 Task: Change the paper size to tabloid (11" x 17") in print settings.
Action: Mouse moved to (37, 64)
Screenshot: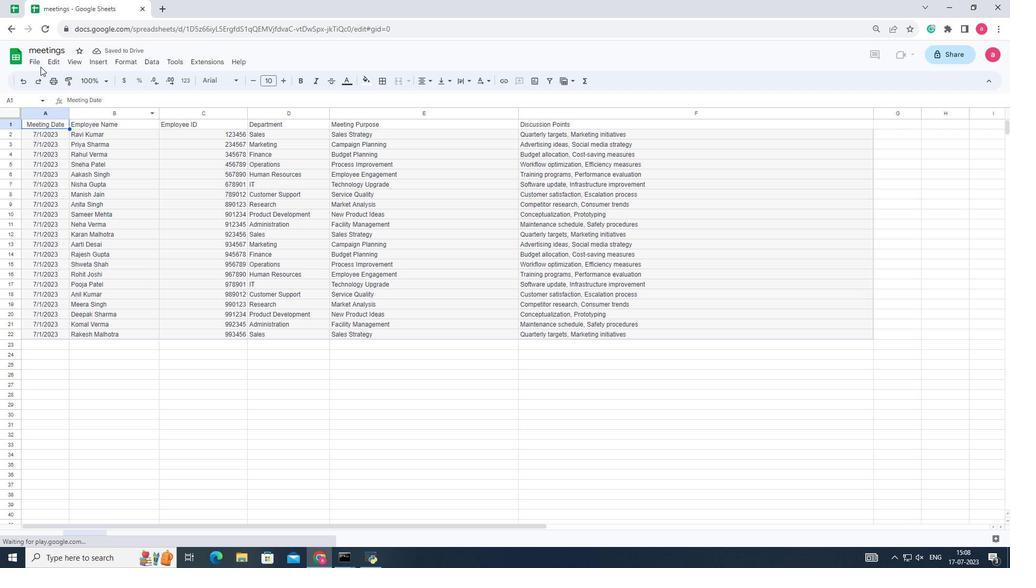 
Action: Mouse pressed left at (37, 64)
Screenshot: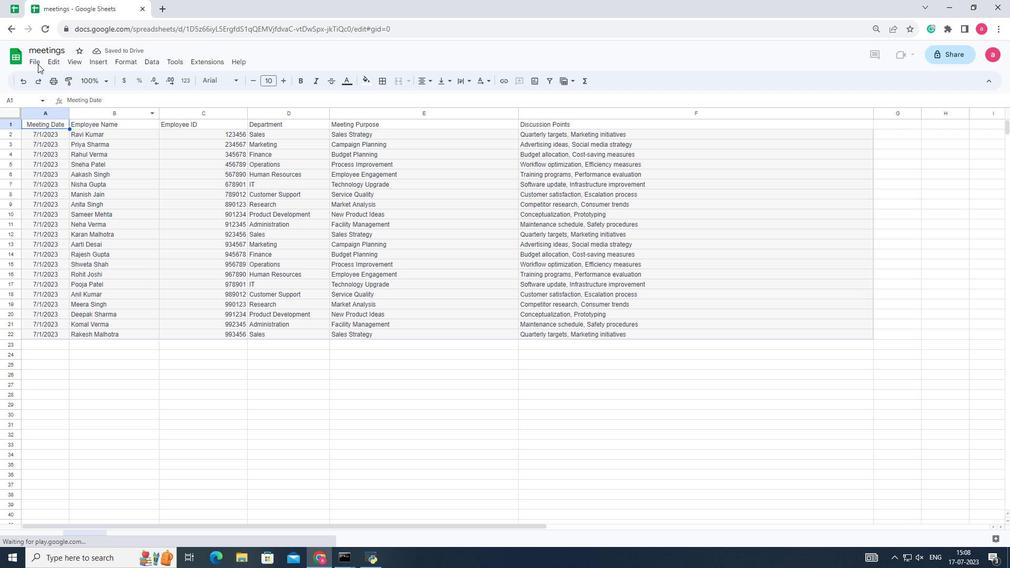 
Action: Mouse moved to (65, 296)
Screenshot: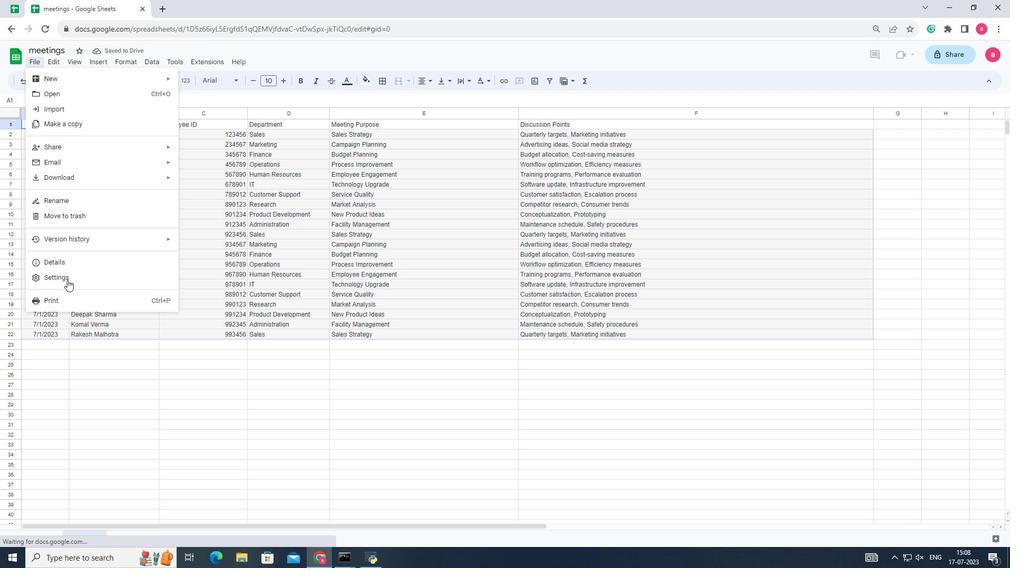 
Action: Mouse pressed left at (65, 296)
Screenshot: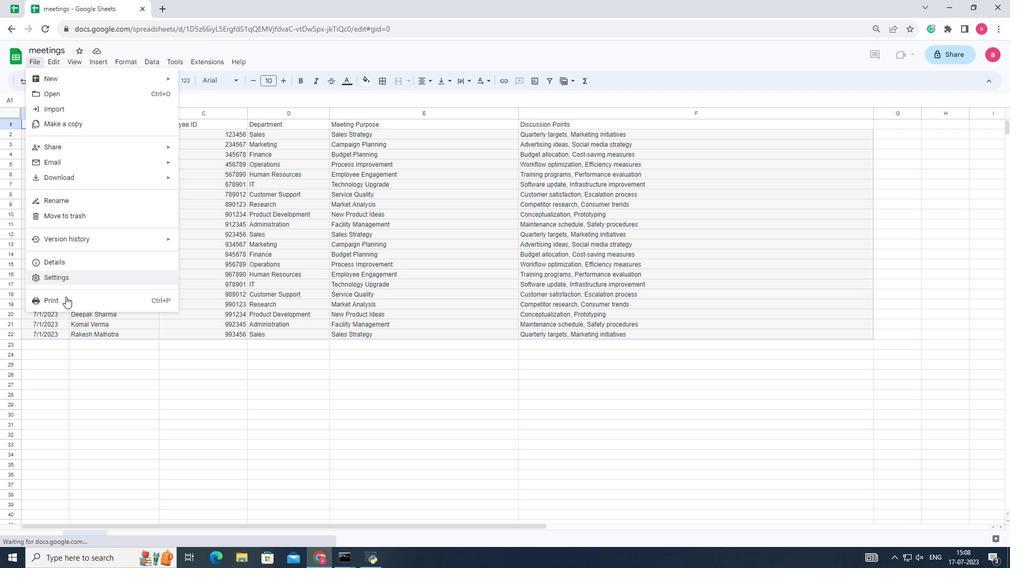 
Action: Mouse moved to (885, 140)
Screenshot: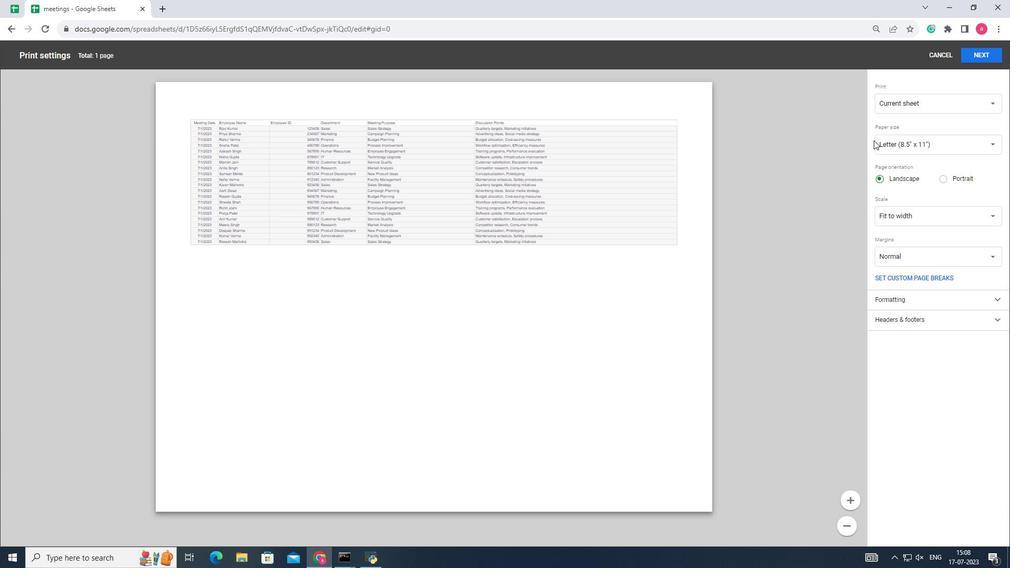 
Action: Mouse pressed left at (885, 140)
Screenshot: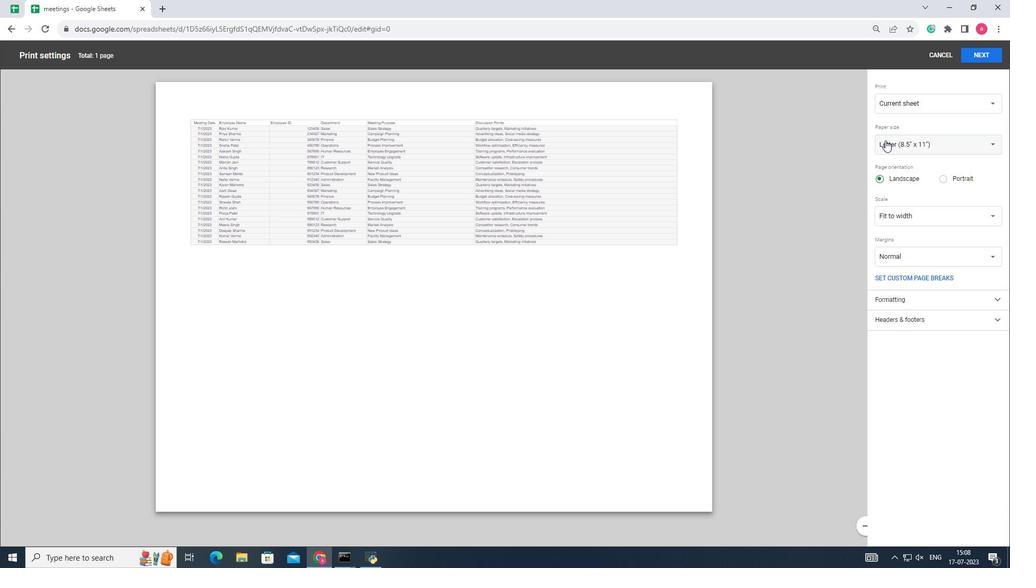 
Action: Mouse moved to (891, 154)
Screenshot: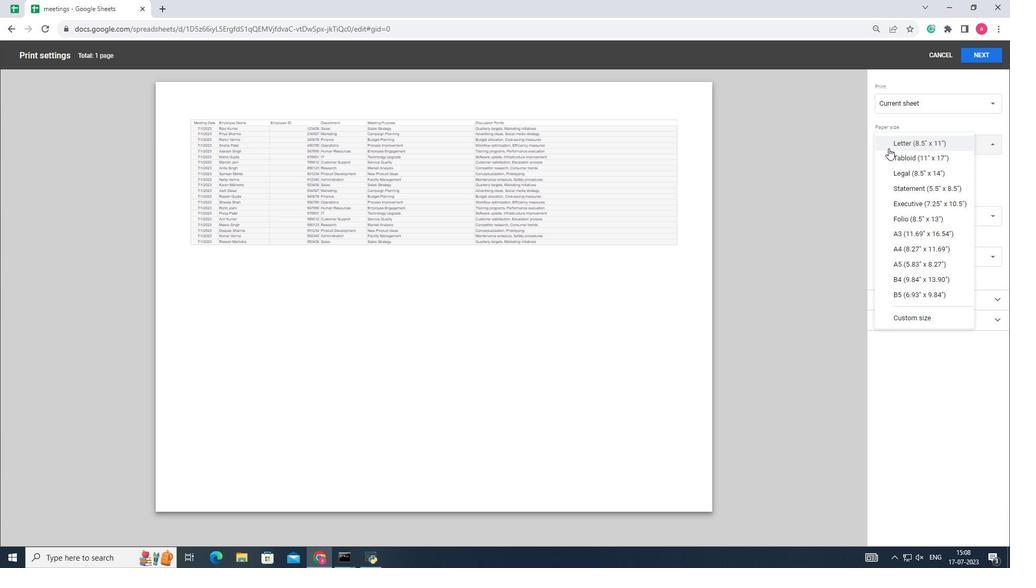 
Action: Mouse pressed left at (891, 154)
Screenshot: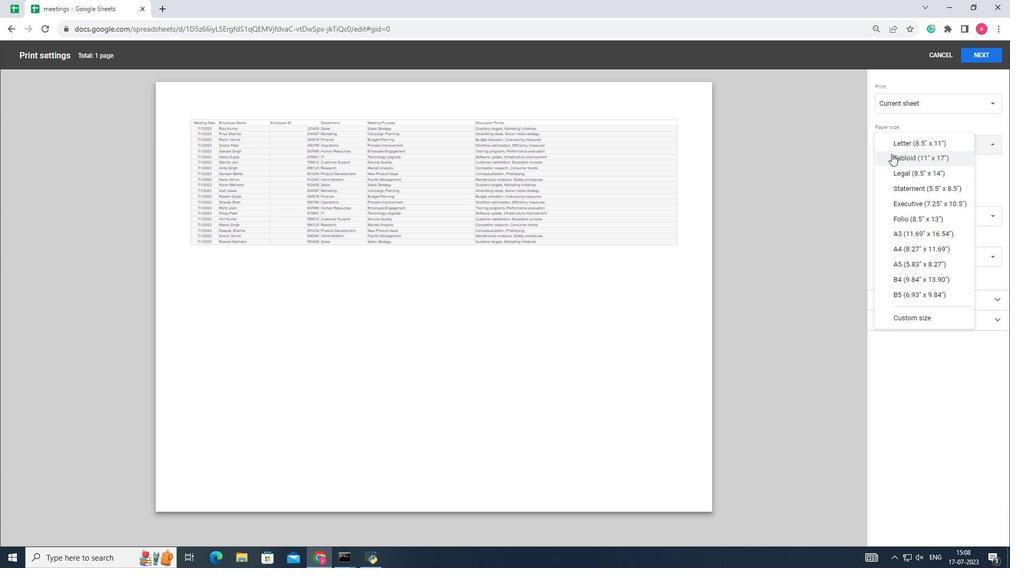 
Action: Mouse moved to (626, 233)
Screenshot: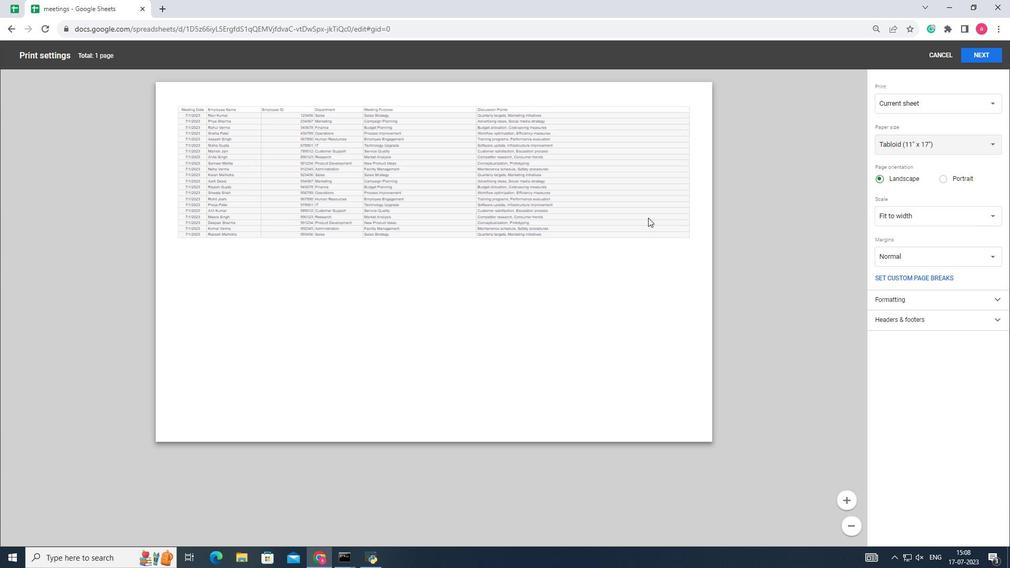 
